 Task: Start in the project TranslateForge the sprint 'Cosmic Sprint', with a duration of 1 week.
Action: Mouse moved to (261, 411)
Screenshot: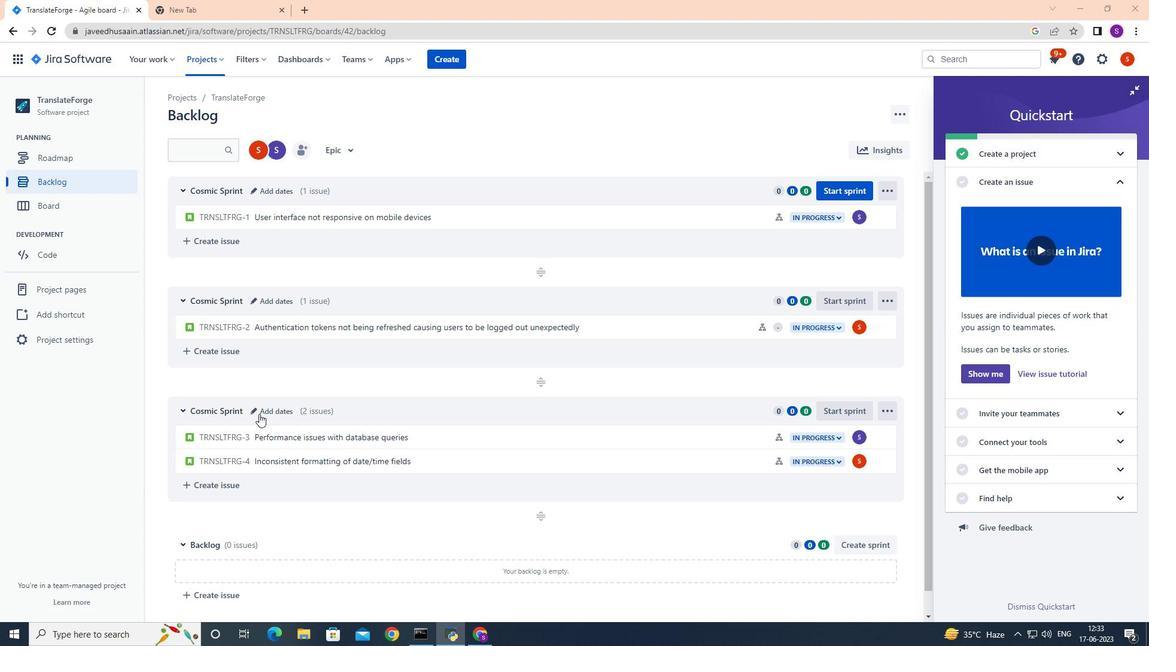 
Action: Mouse pressed left at (261, 411)
Screenshot: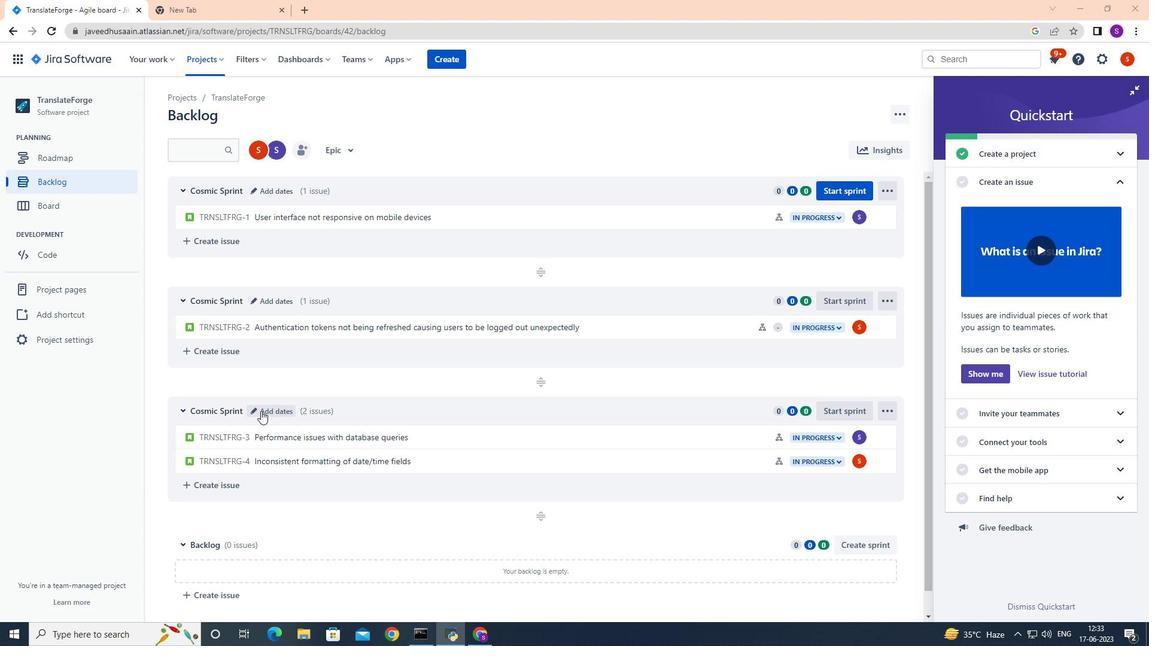 
Action: Mouse moved to (475, 192)
Screenshot: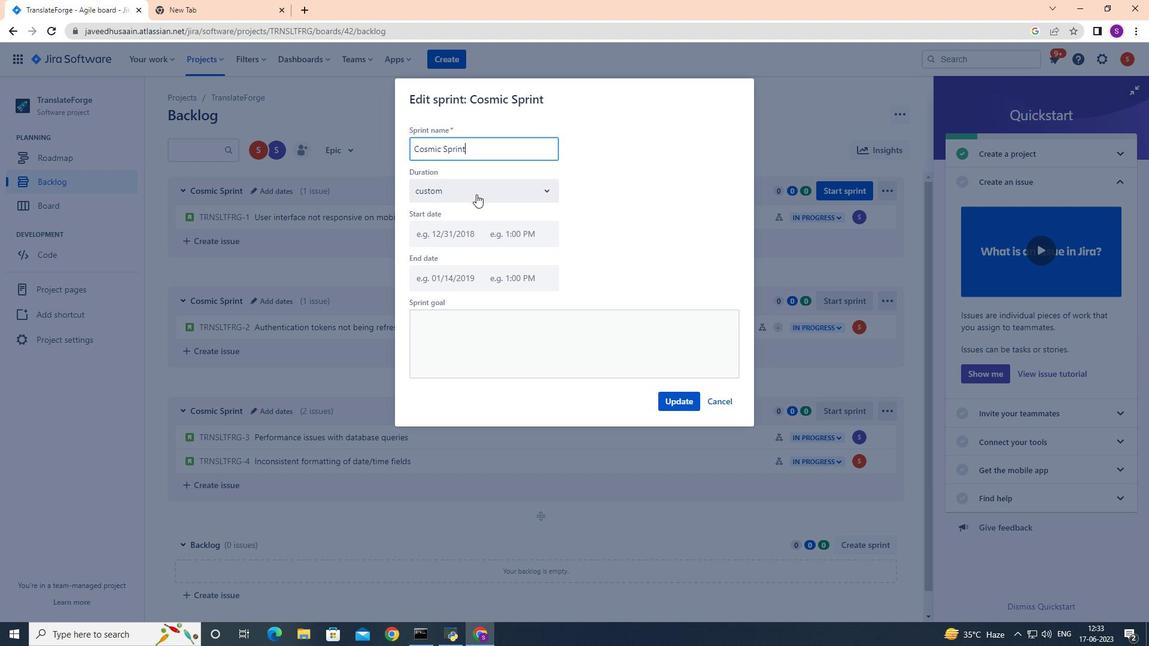 
Action: Mouse pressed left at (475, 192)
Screenshot: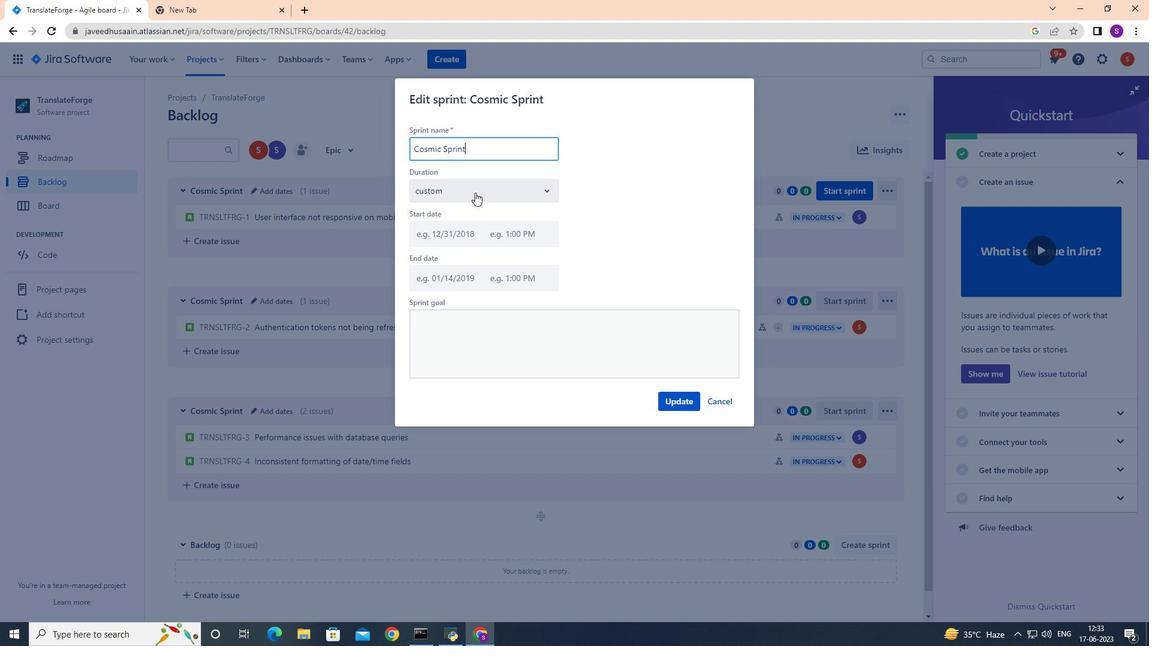 
Action: Mouse moved to (452, 223)
Screenshot: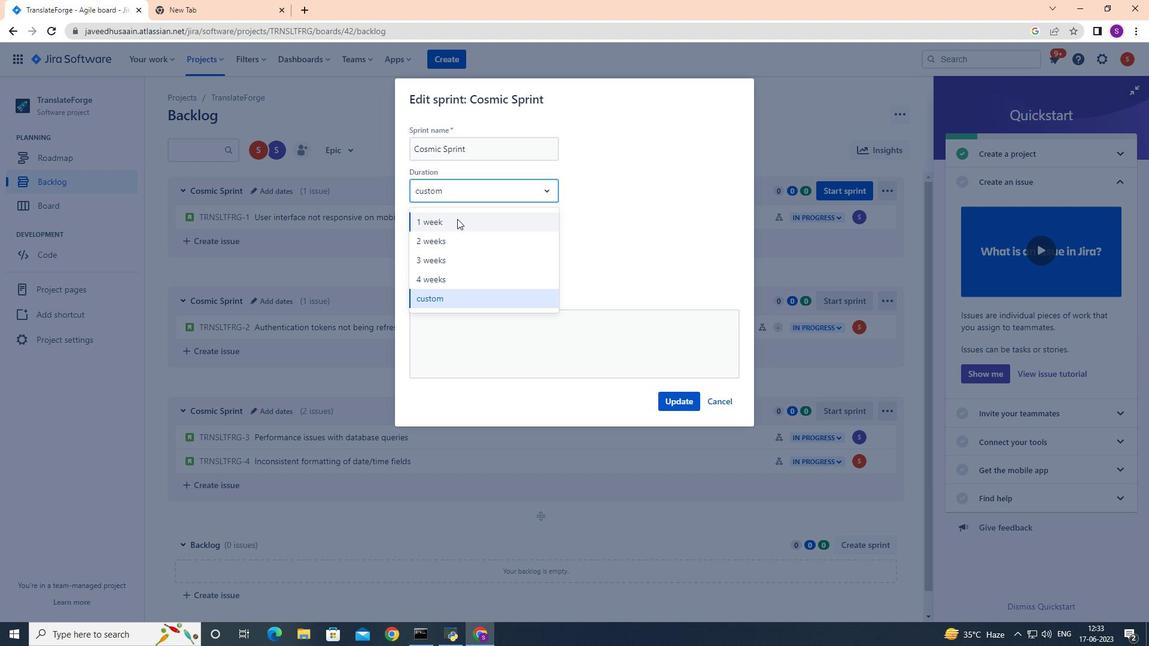 
Action: Mouse pressed left at (452, 223)
Screenshot: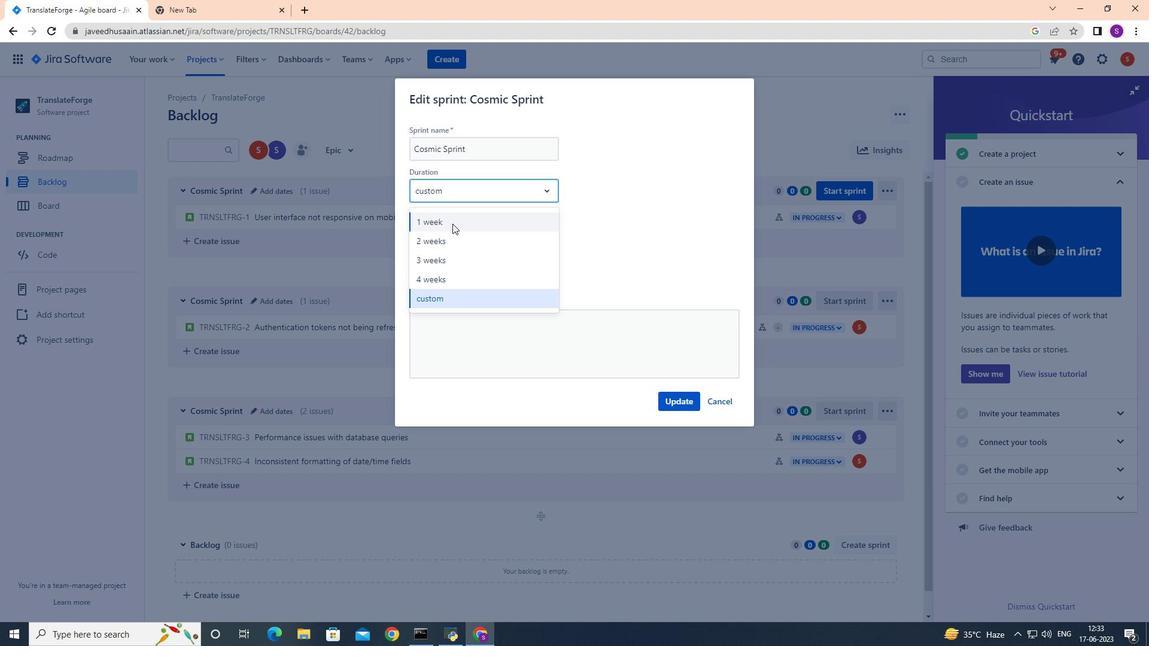 
Action: Mouse moved to (679, 400)
Screenshot: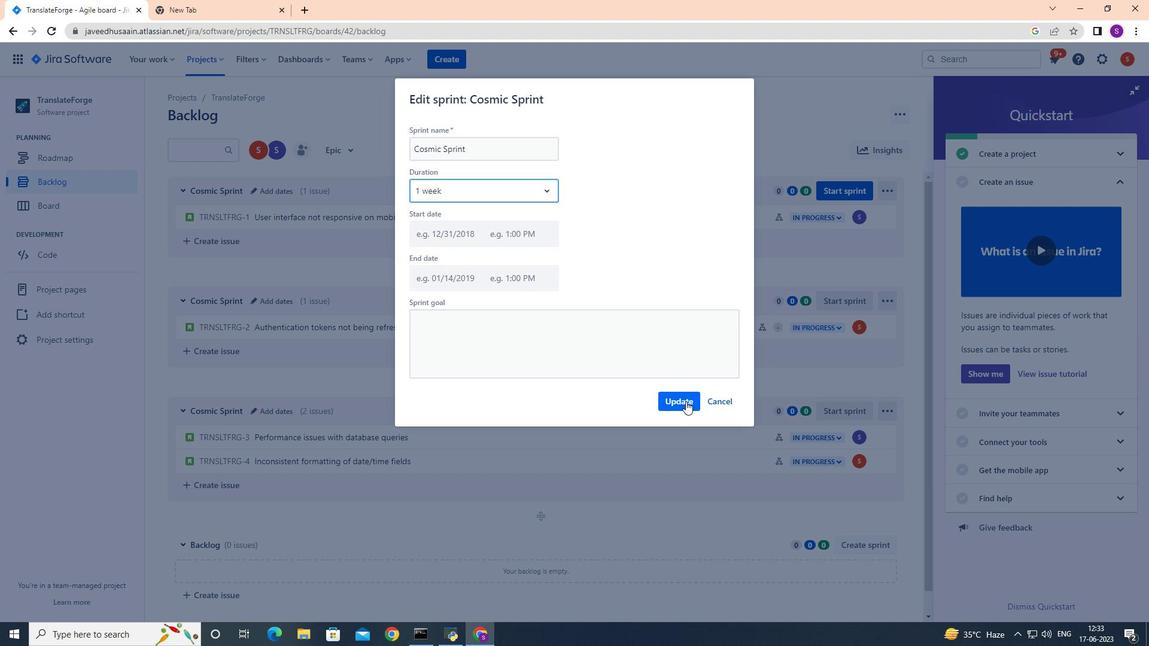 
Action: Mouse pressed left at (679, 400)
Screenshot: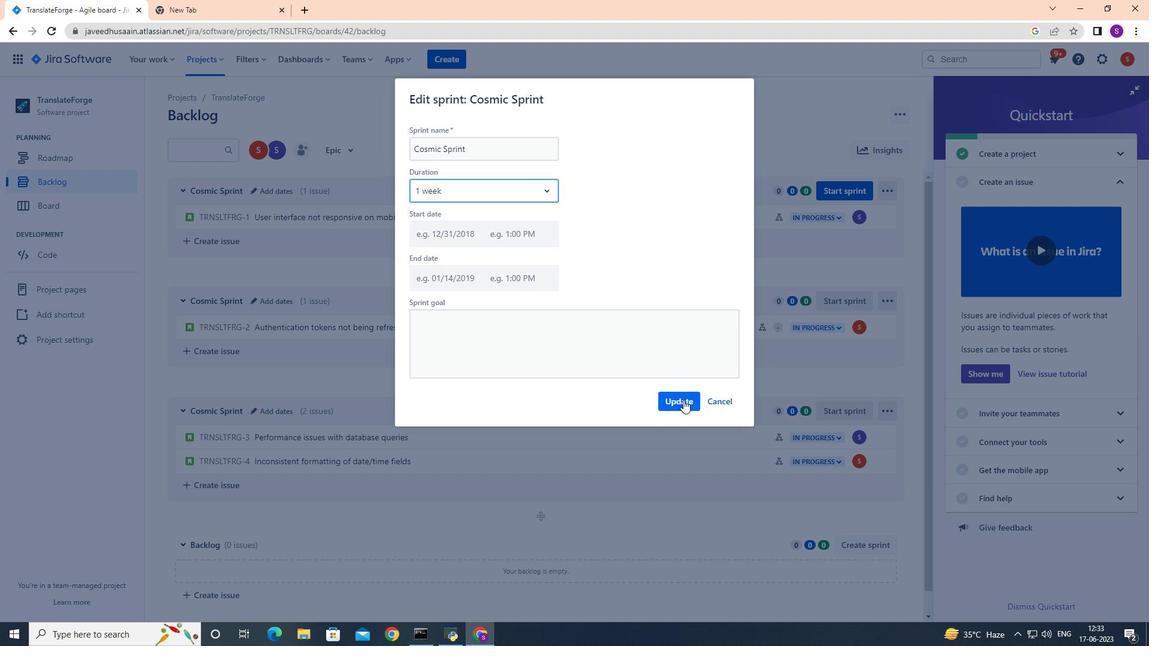 
Action: Mouse moved to (656, 413)
Screenshot: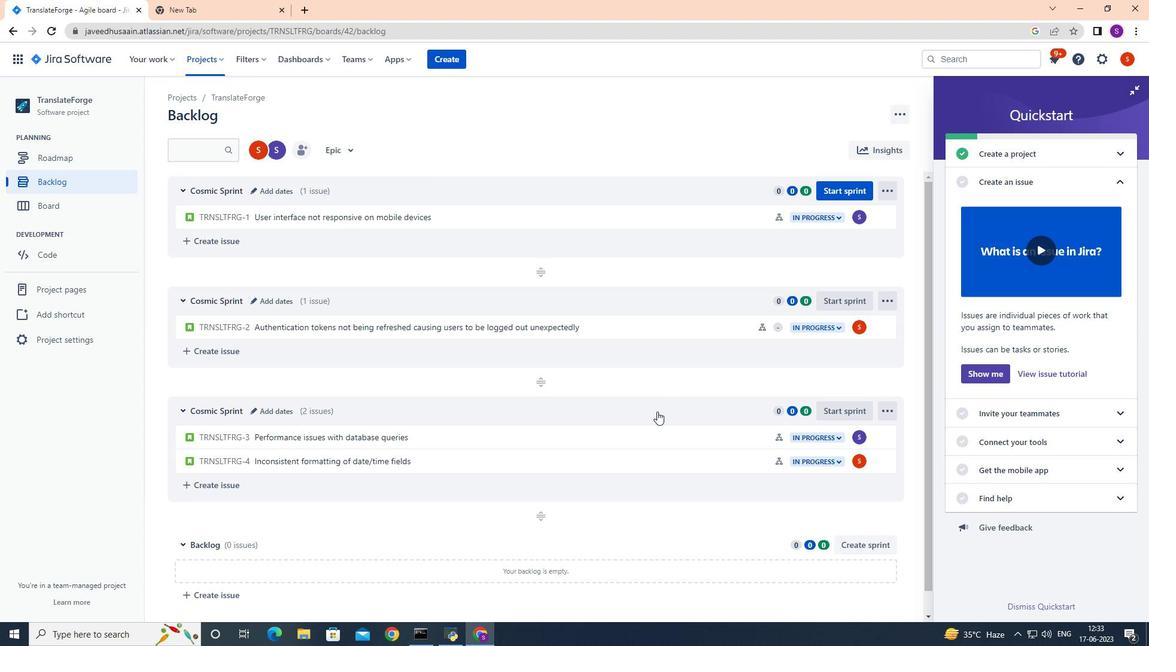 
